Task: Create a task  Implement a feature for users to bookmark and favorite content , assign it to team member softage.9@softage.net in the project UniTech and update the status of the task to  On Track  , set the priority of the task to High.
Action: Mouse moved to (47, 408)
Screenshot: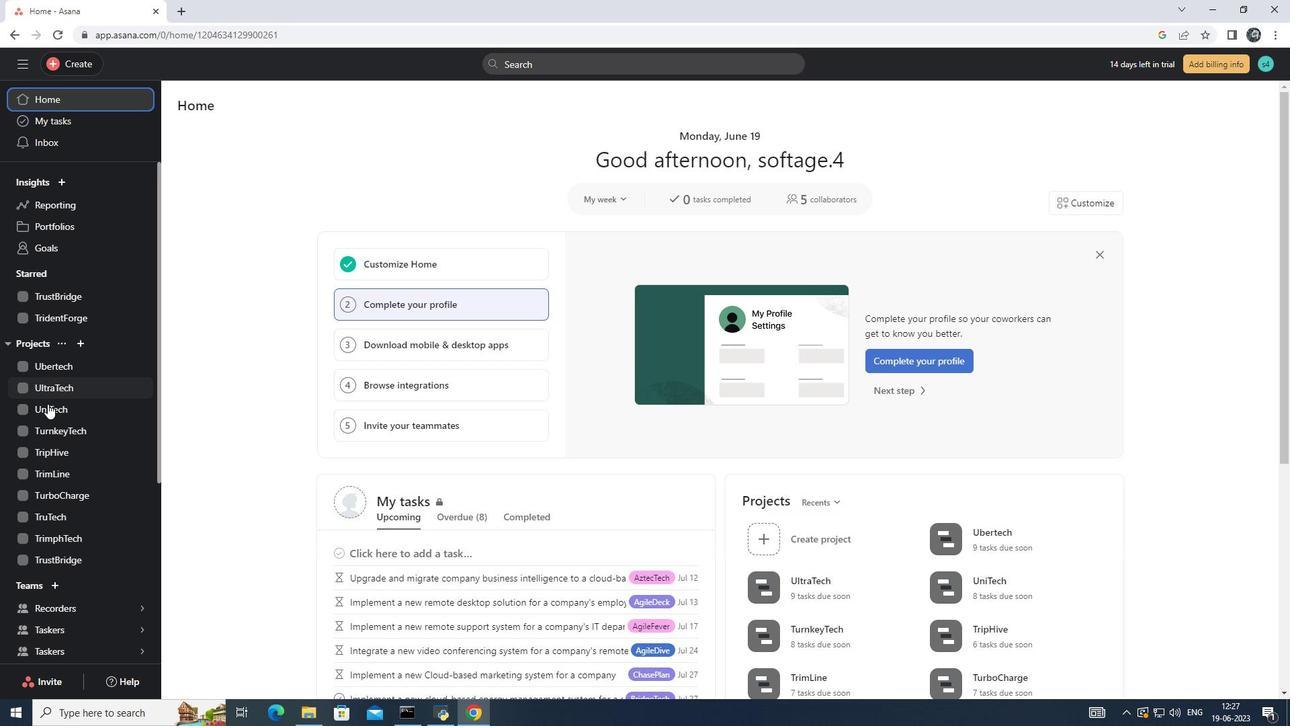 
Action: Mouse pressed left at (47, 408)
Screenshot: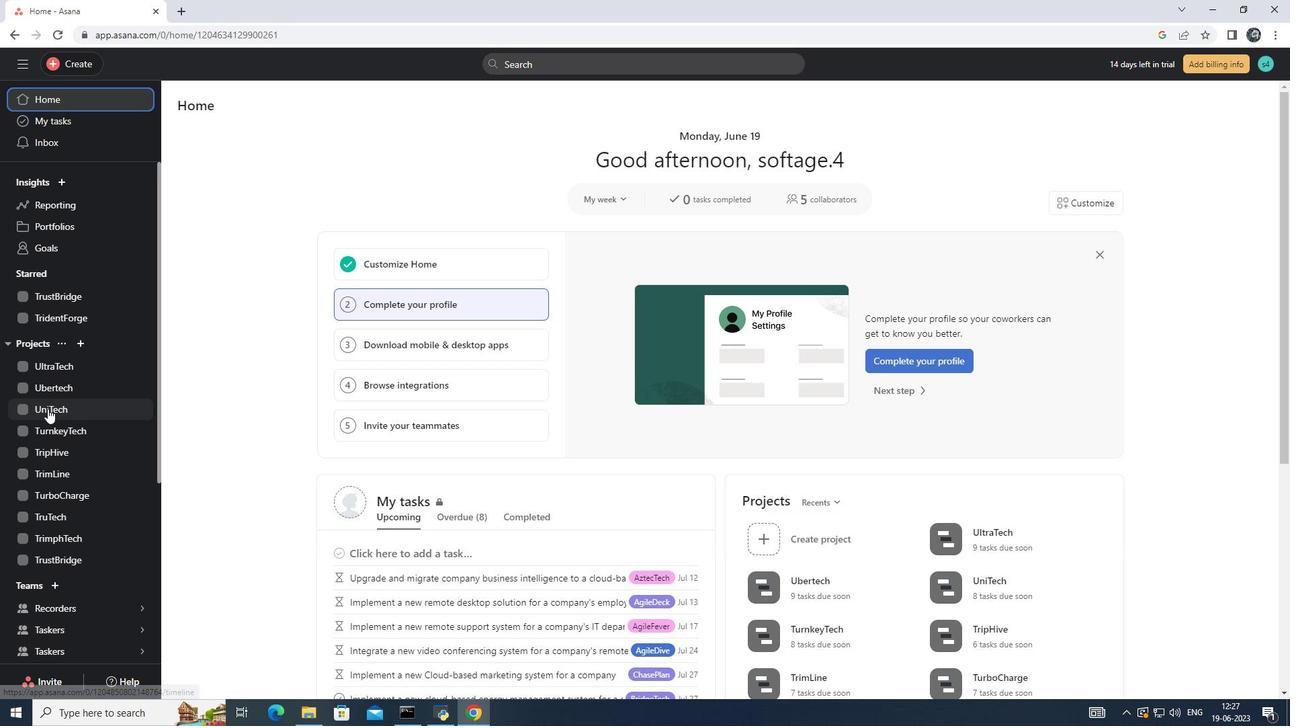 
Action: Mouse moved to (196, 162)
Screenshot: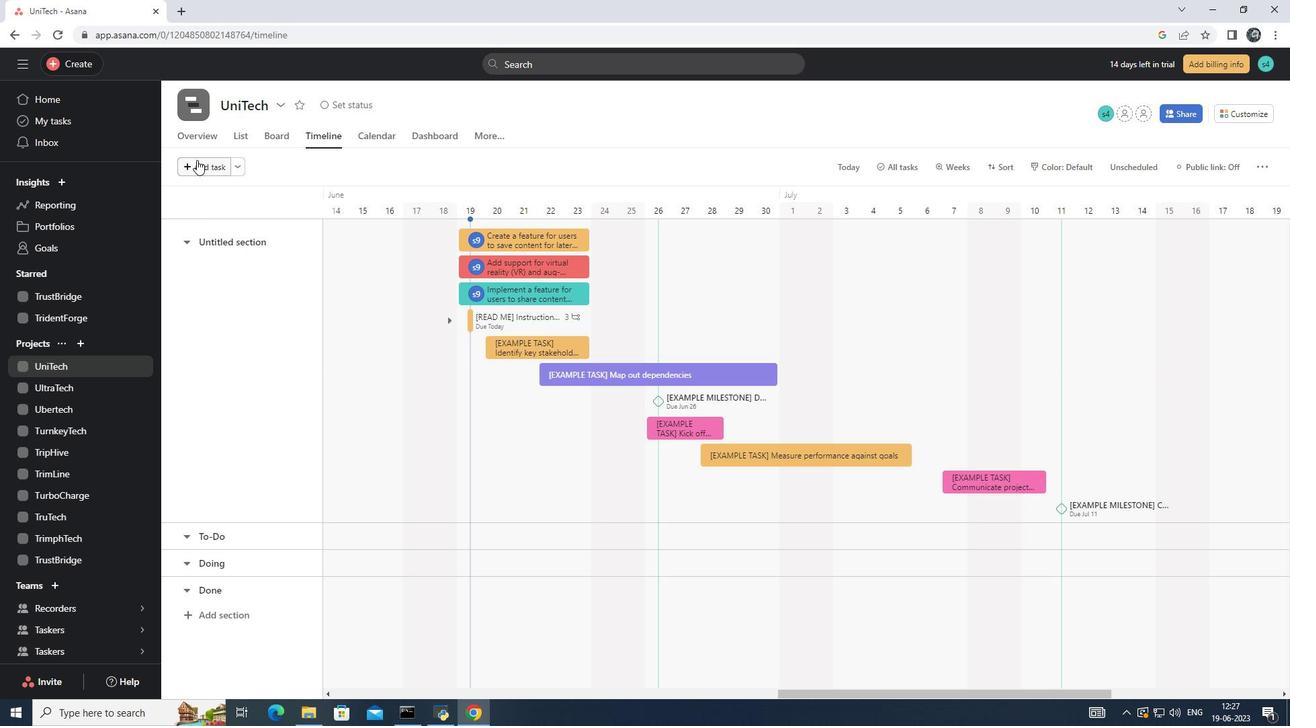 
Action: Mouse pressed left at (196, 162)
Screenshot: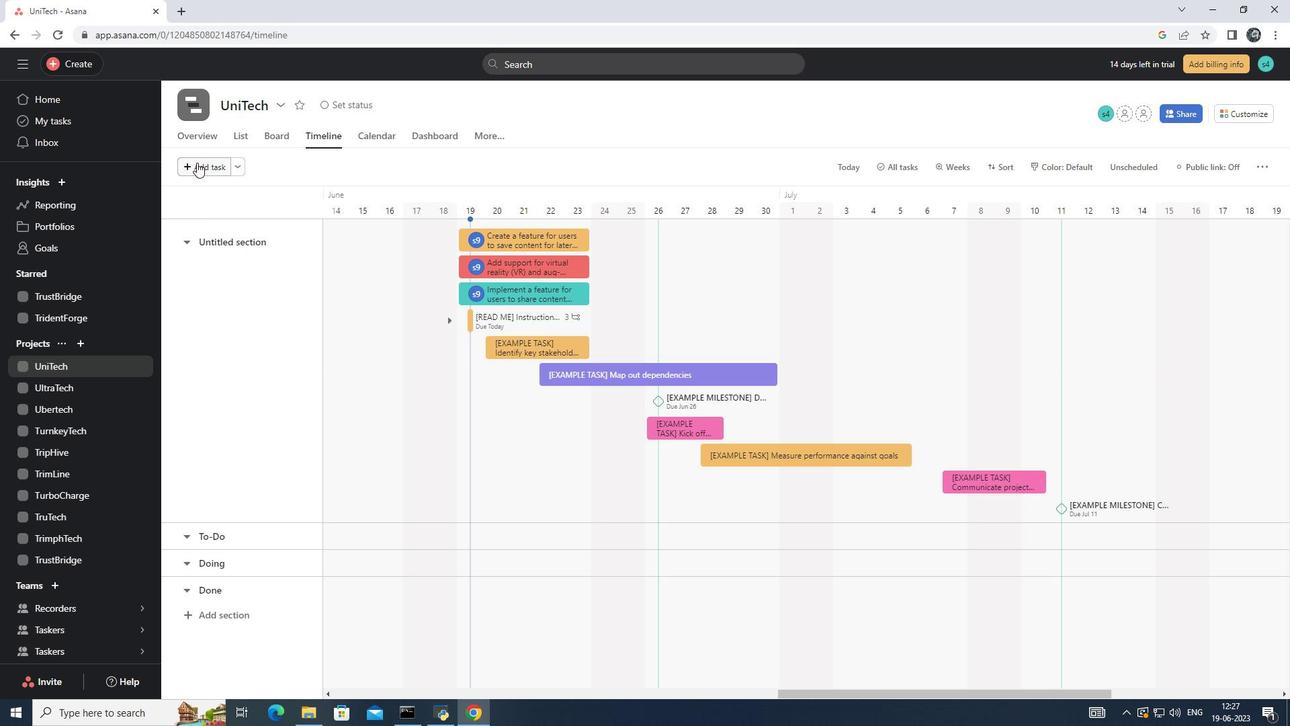 
Action: Mouse moved to (481, 240)
Screenshot: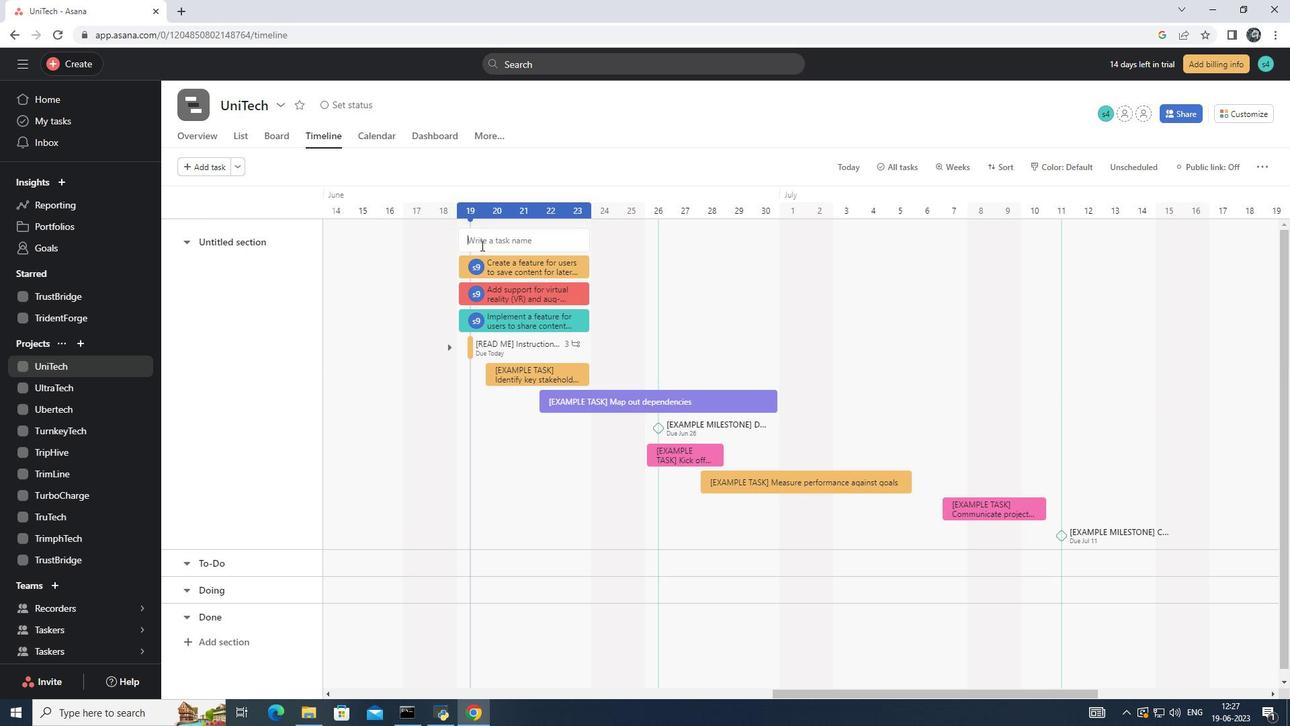 
Action: Mouse pressed left at (481, 240)
Screenshot: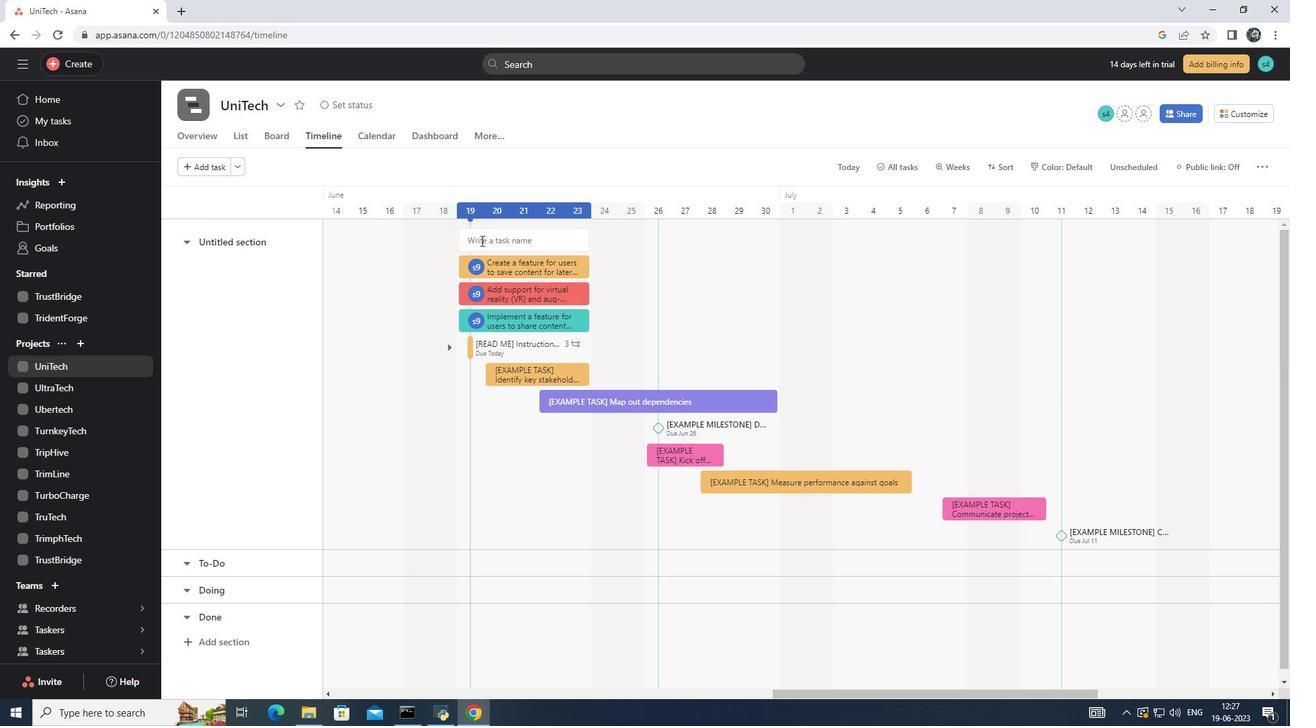 
Action: Key pressed <Key.shift>Implement<Key.space>a<Key.space>feature<Key.space>for<Key.space>users<Key.space>to<Key.space>bookmark<Key.space>and<Key.space>favorite<Key.space>content<Key.enter>
Screenshot: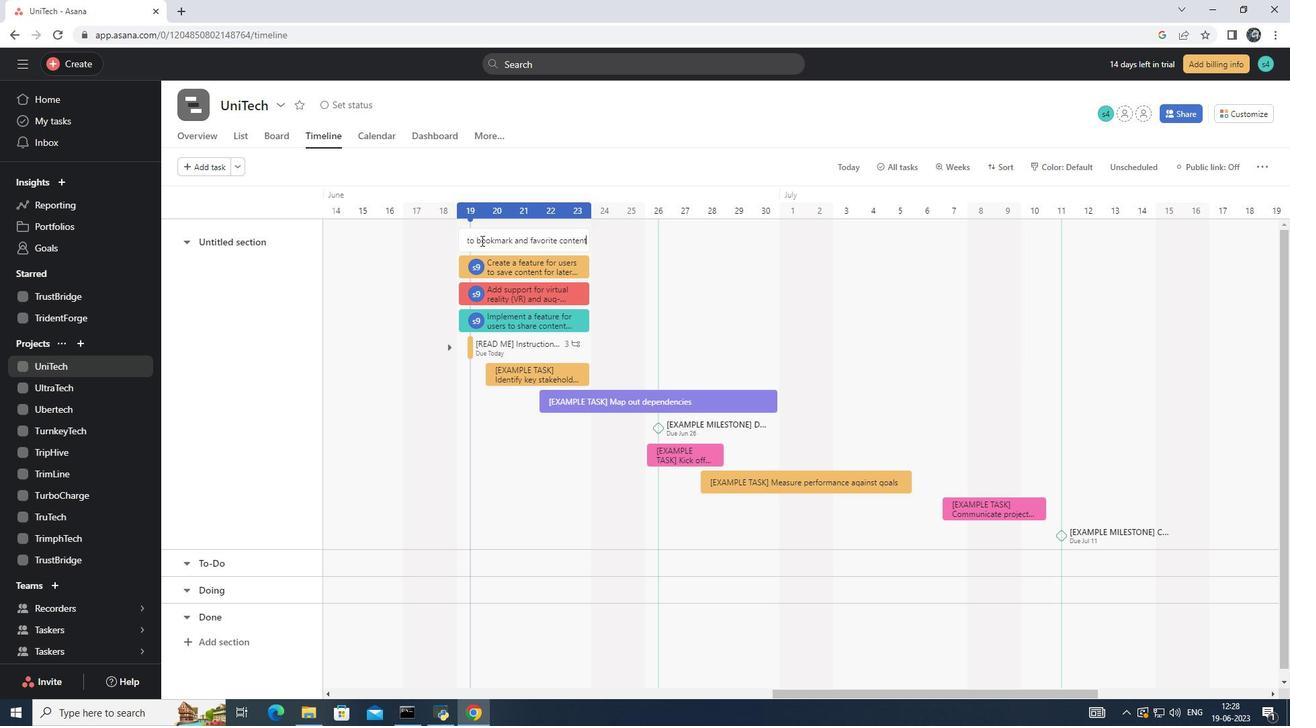 
Action: Mouse moved to (511, 237)
Screenshot: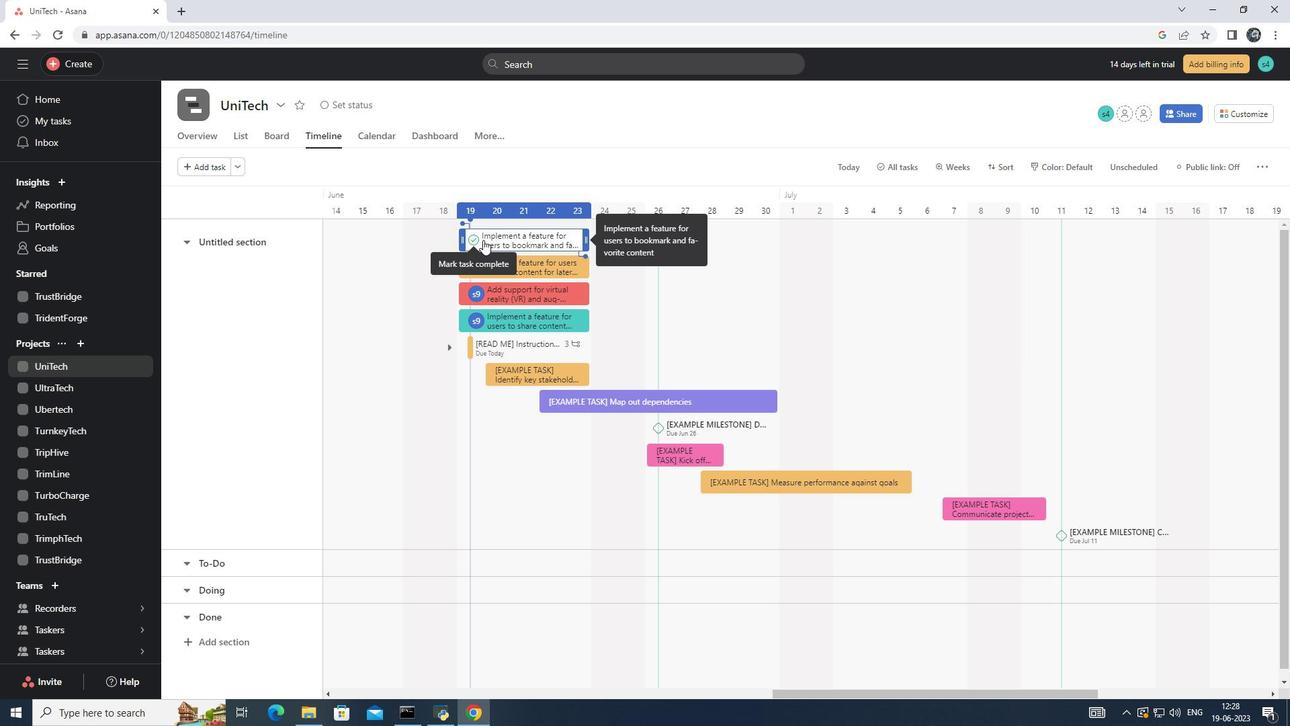 
Action: Mouse pressed left at (511, 237)
Screenshot: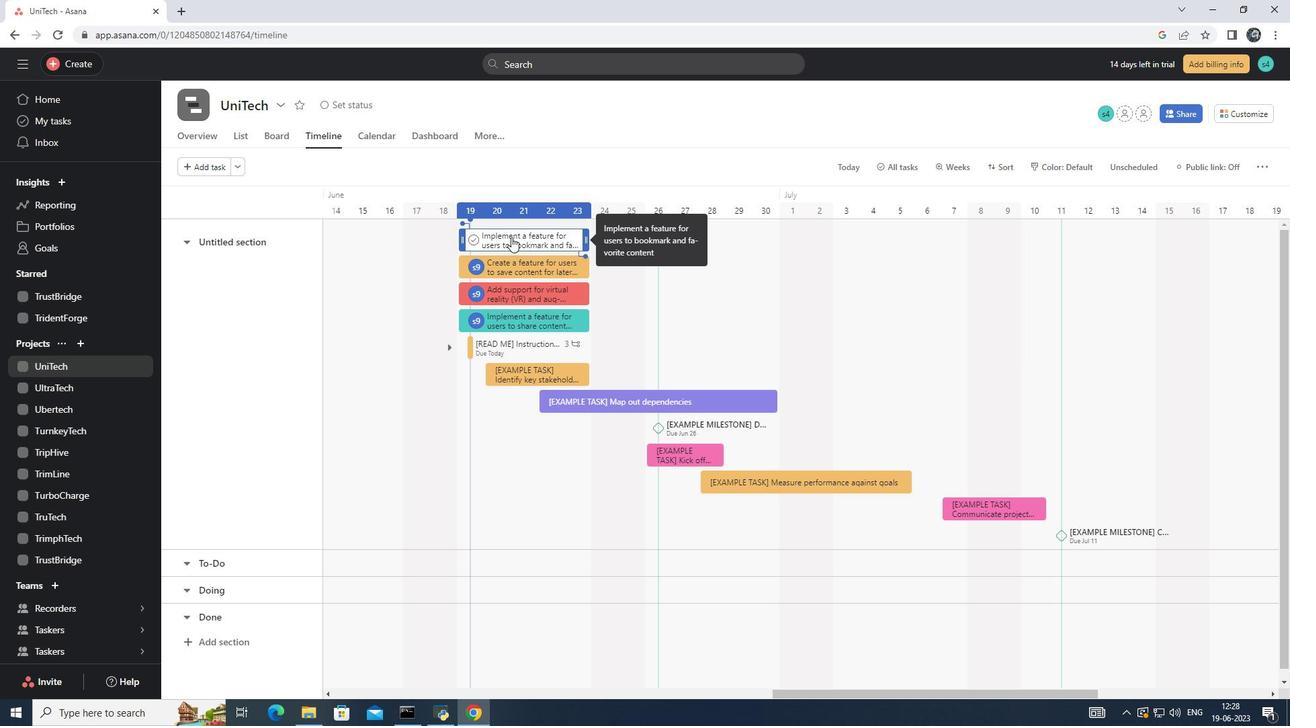 
Action: Mouse moved to (937, 268)
Screenshot: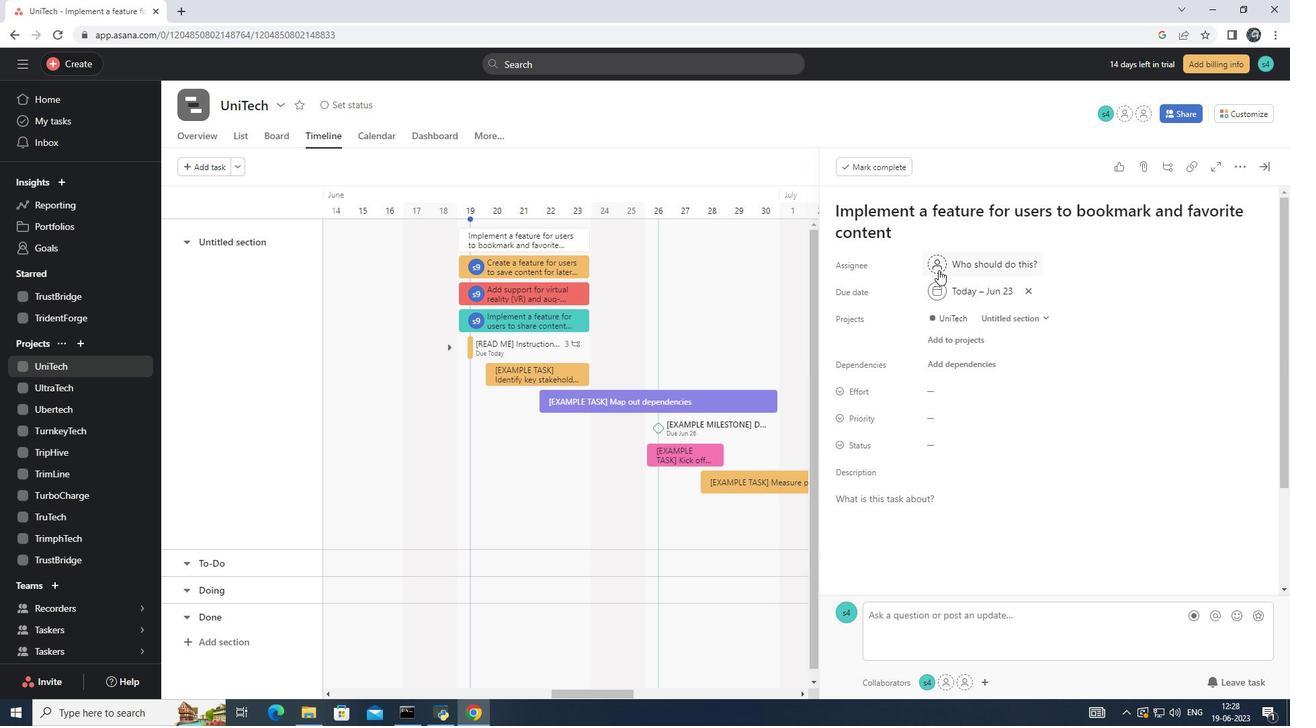 
Action: Mouse pressed left at (937, 268)
Screenshot: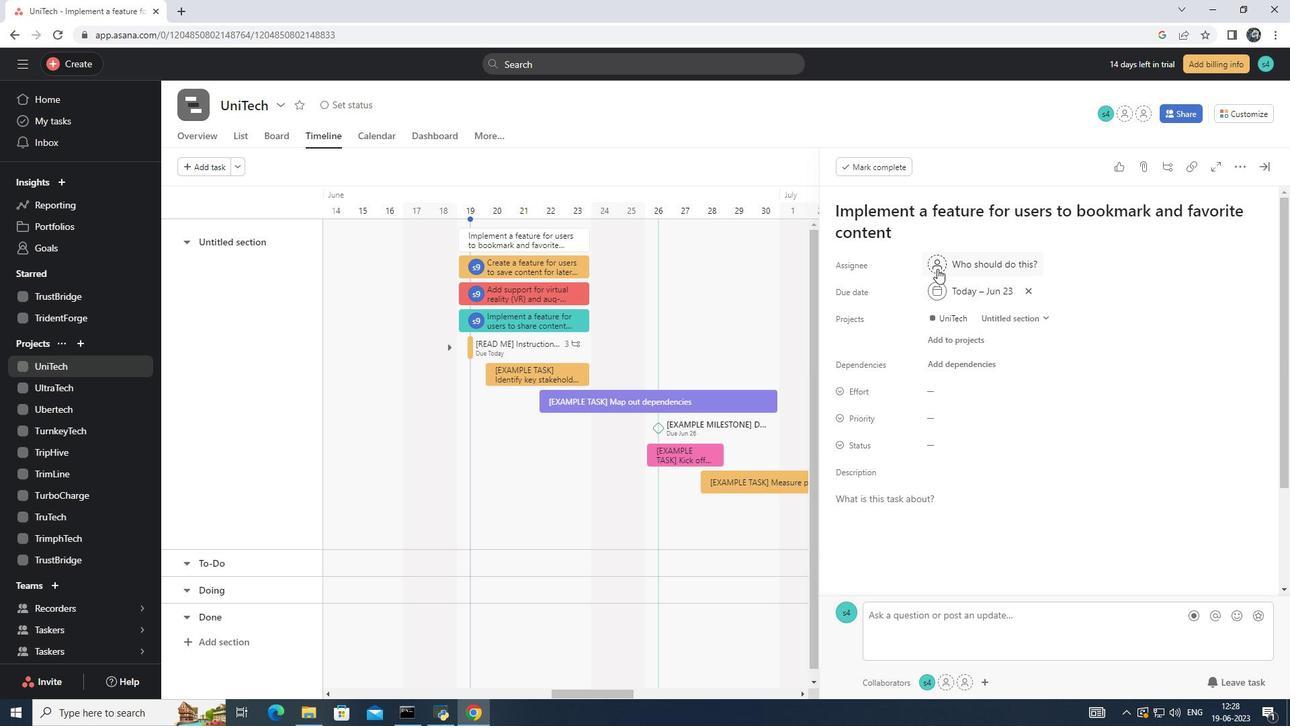
Action: Mouse moved to (964, 267)
Screenshot: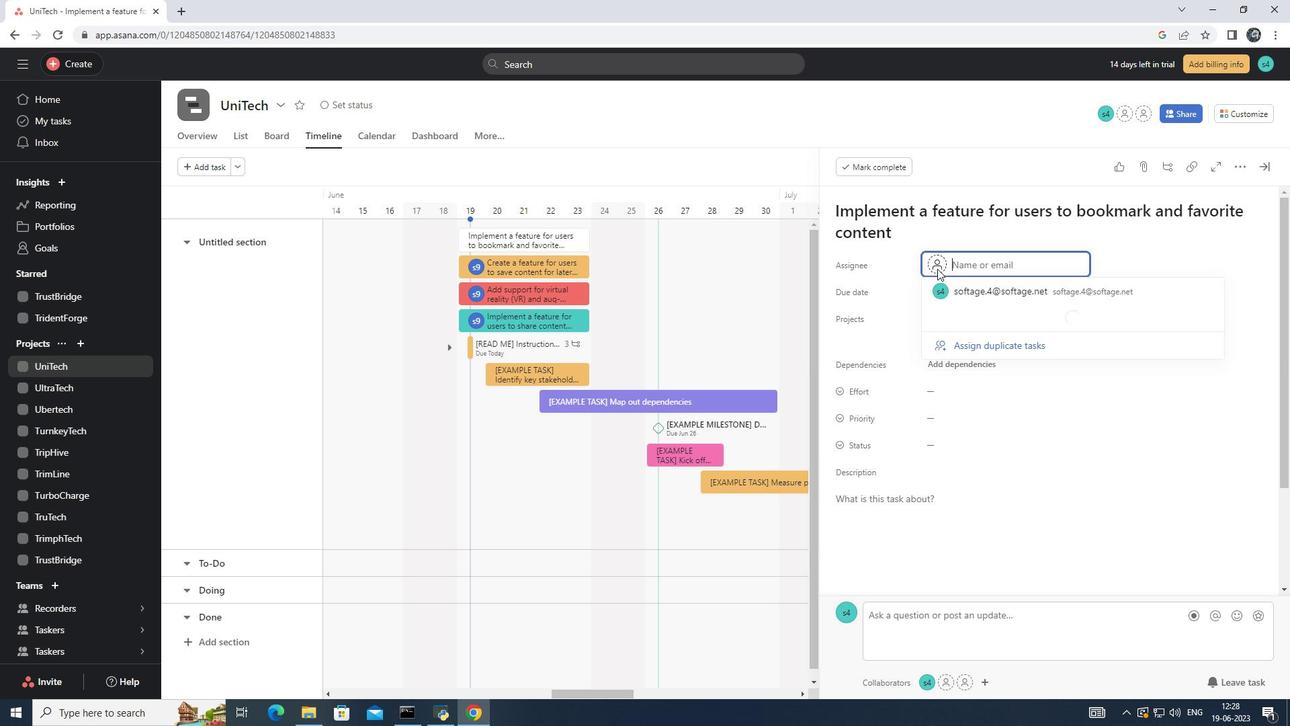 
Action: Key pressed softage.9<Key.shift>@softage.net<Key.enter>
Screenshot: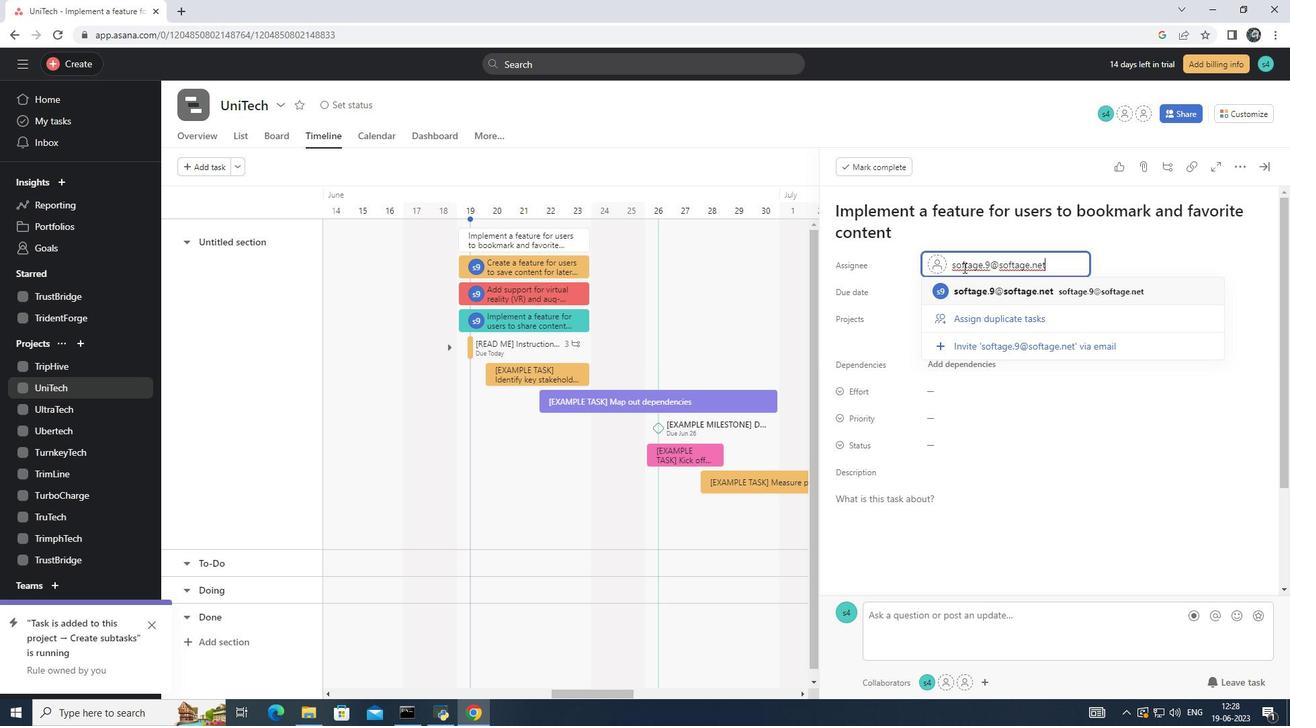 
Action: Mouse moved to (952, 448)
Screenshot: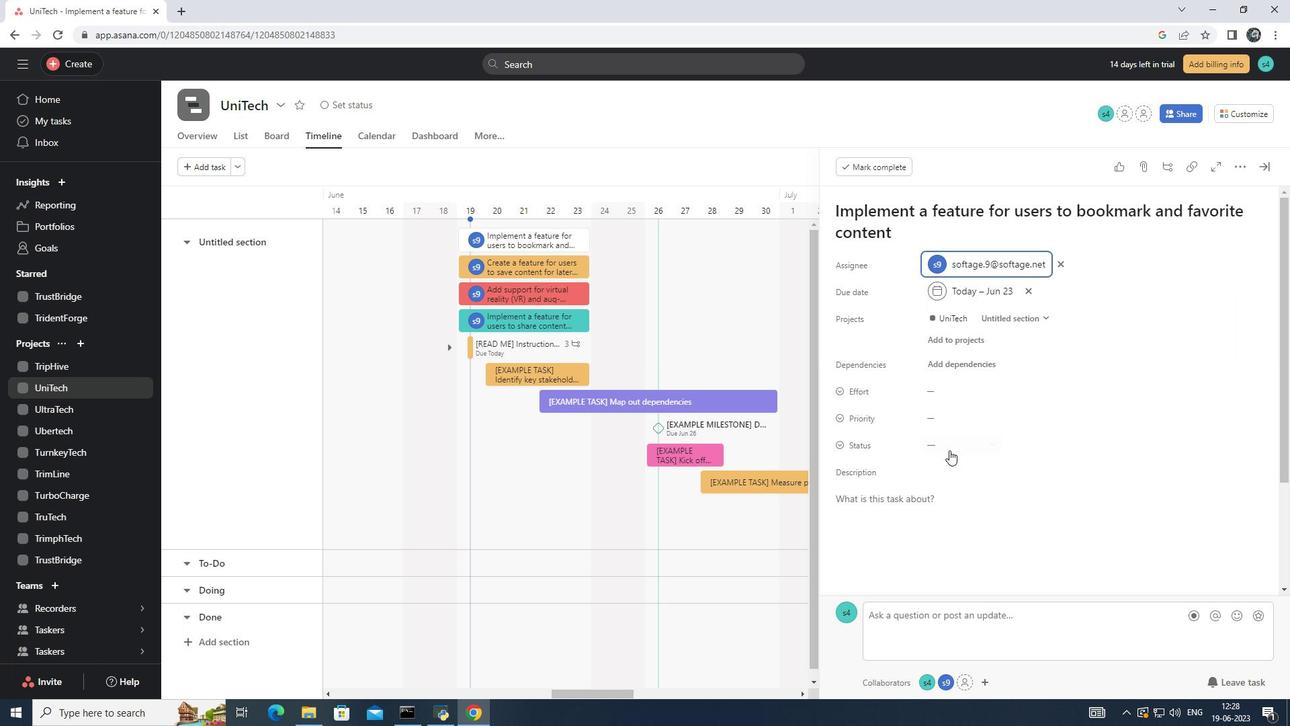 
Action: Mouse pressed left at (952, 448)
Screenshot: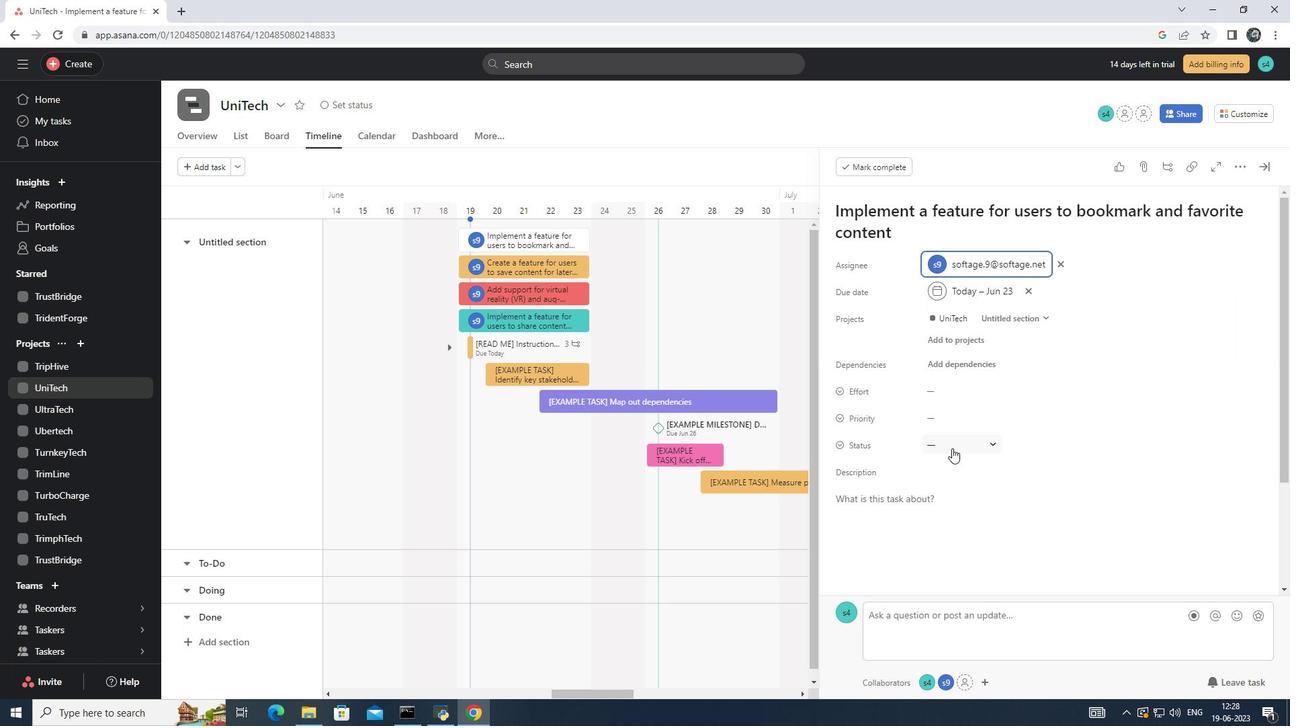 
Action: Mouse moved to (1001, 488)
Screenshot: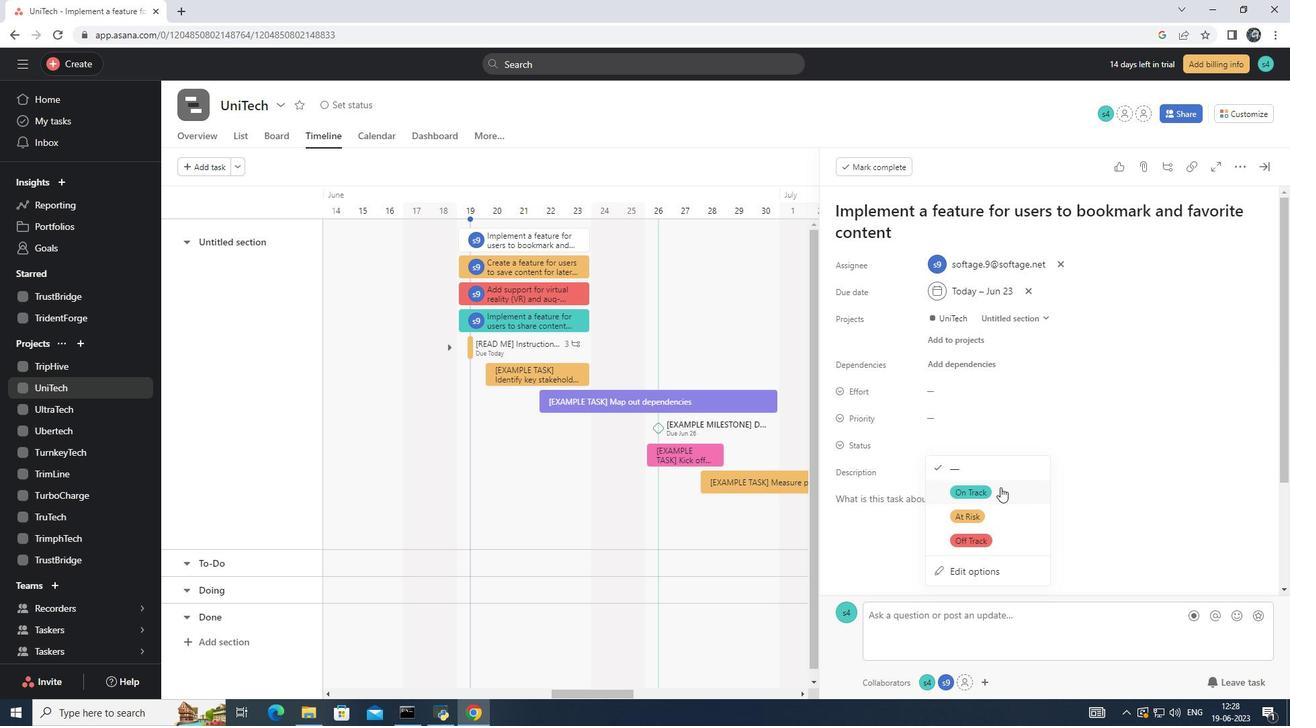 
Action: Mouse pressed left at (1001, 488)
Screenshot: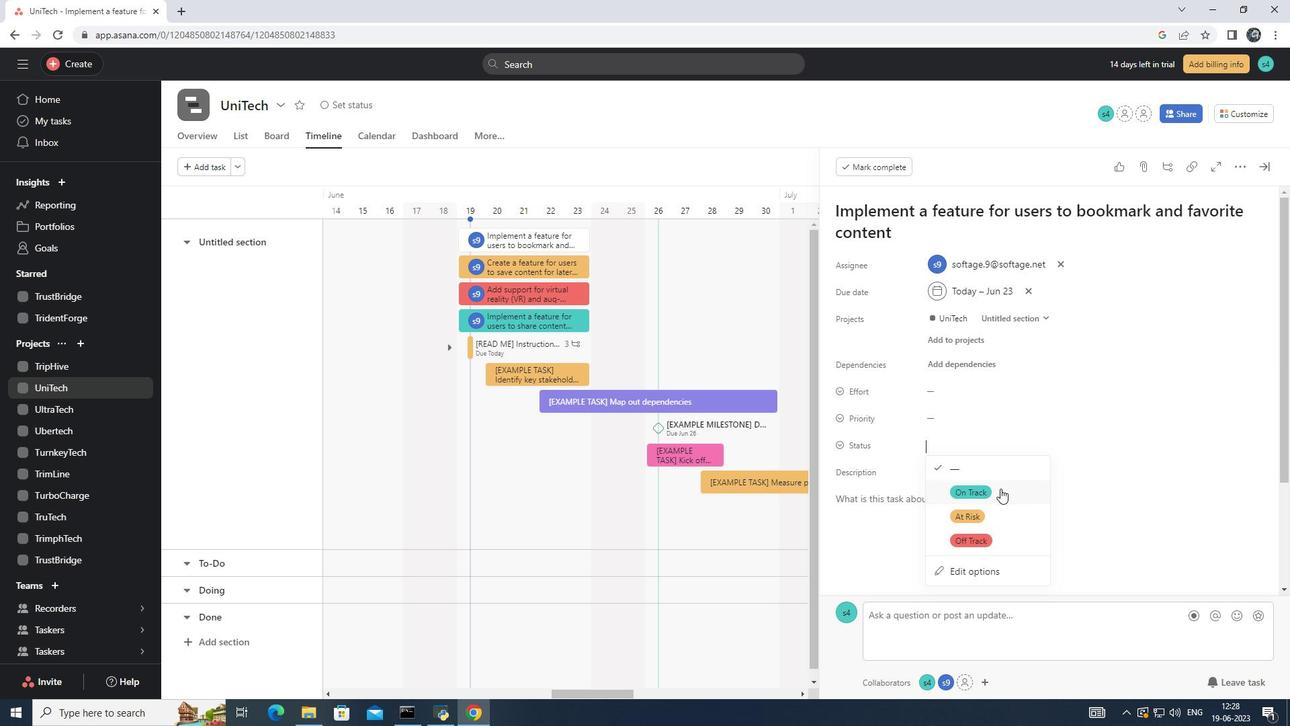 
Action: Mouse moved to (958, 417)
Screenshot: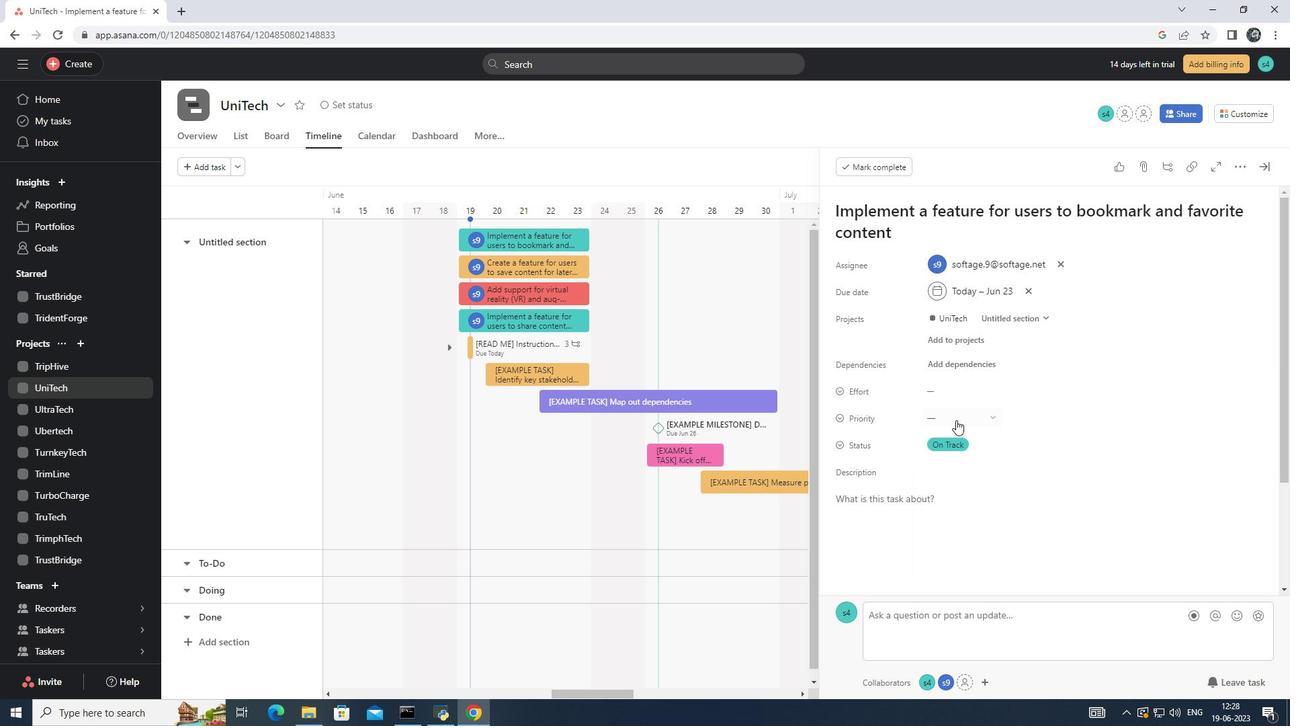 
Action: Mouse pressed left at (958, 417)
Screenshot: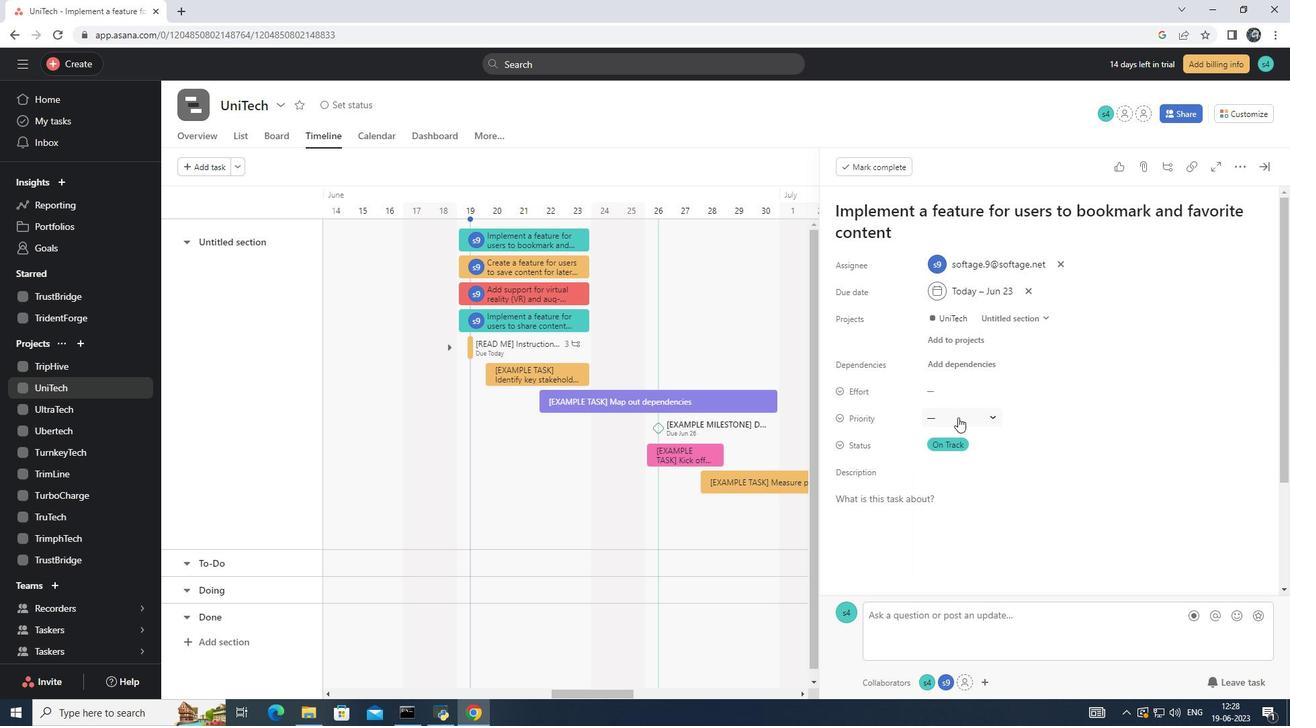 
Action: Mouse moved to (992, 468)
Screenshot: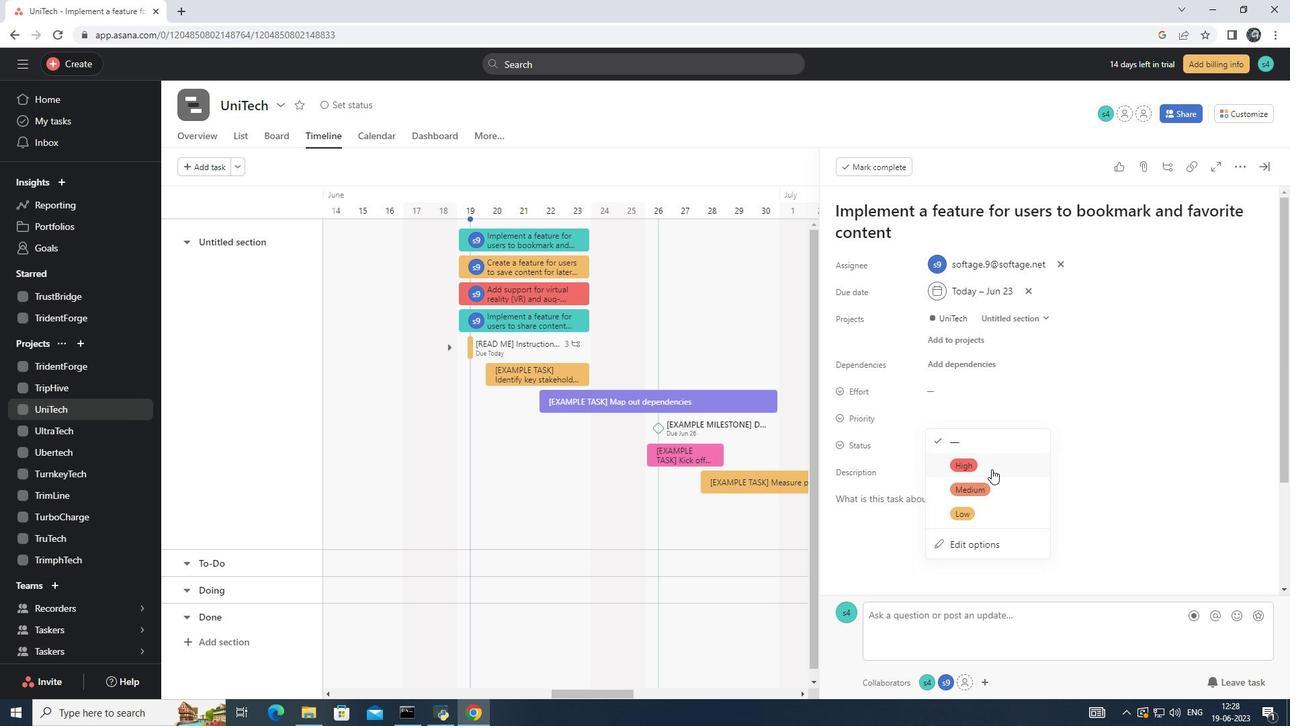 
Action: Mouse pressed left at (992, 468)
Screenshot: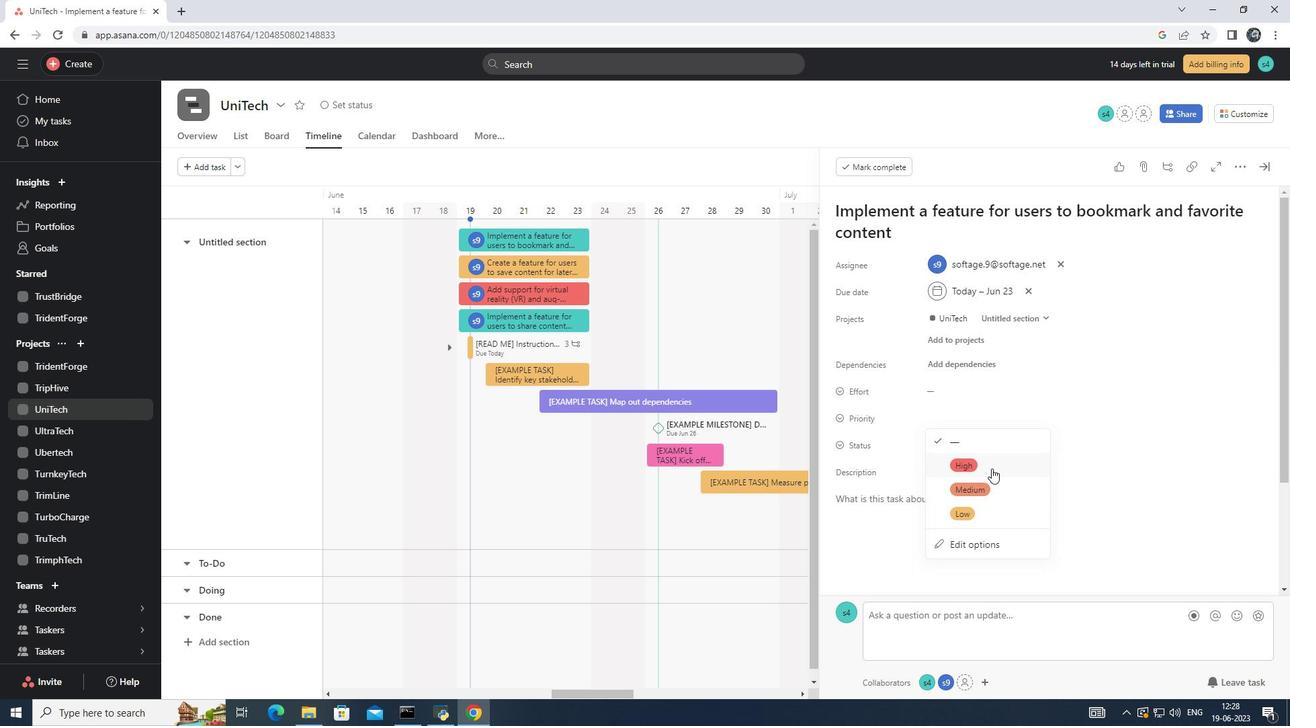 
Action: Mouse moved to (1009, 432)
Screenshot: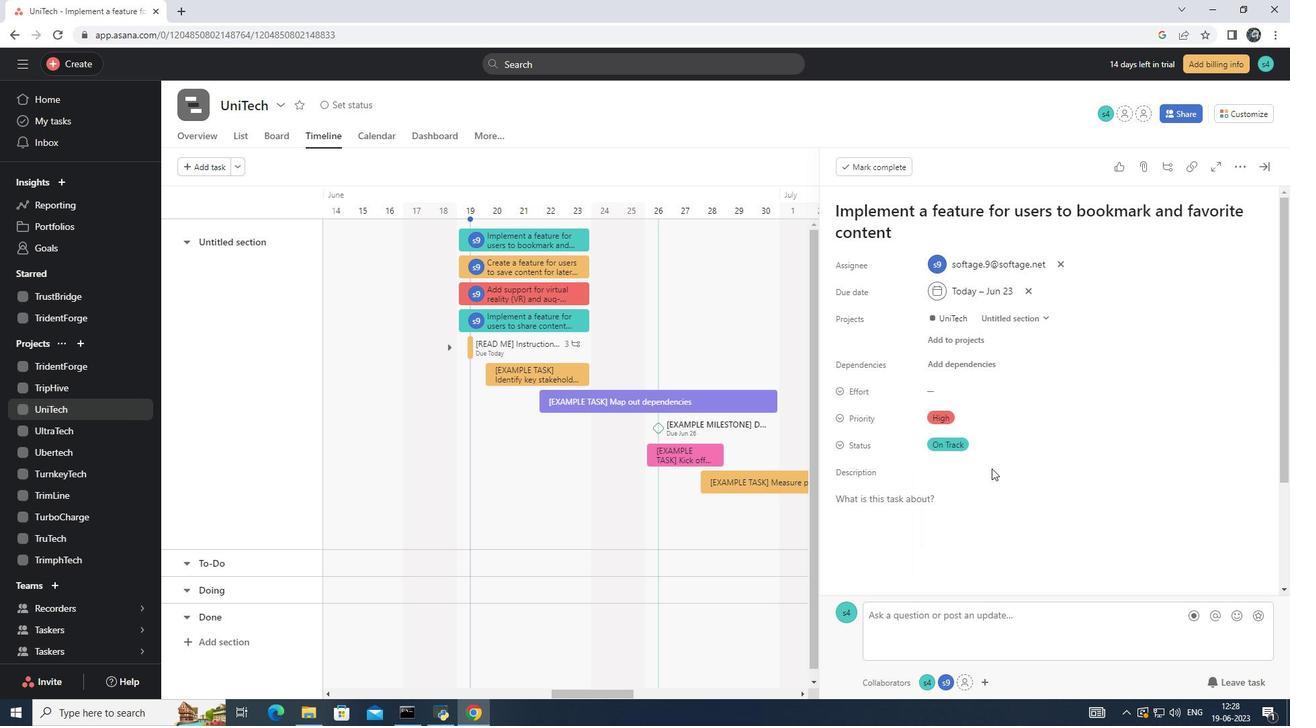 
